 Task: Plan a virtual team-building trivia night for the 11th at 9 PM.
Action: Mouse moved to (35, 72)
Screenshot: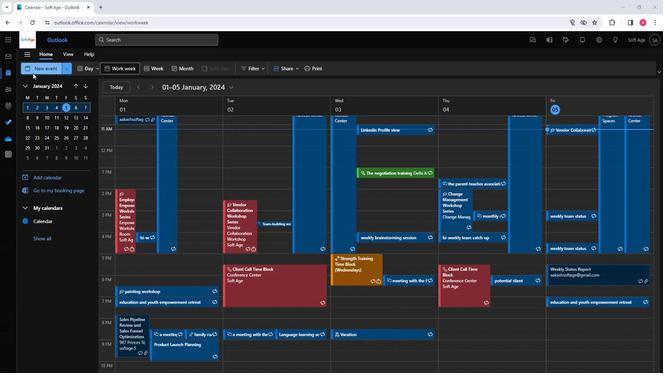 
Action: Mouse pressed left at (35, 72)
Screenshot: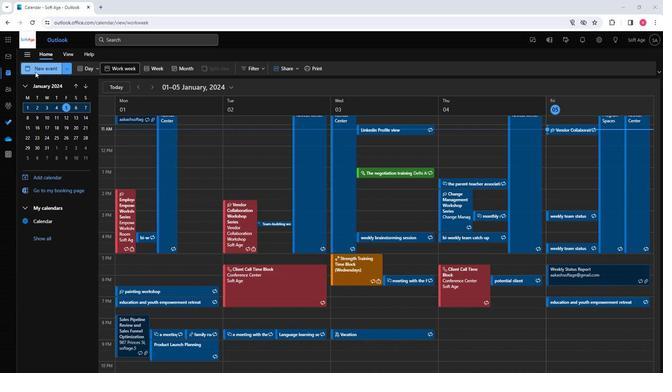 
Action: Mouse moved to (106, 183)
Screenshot: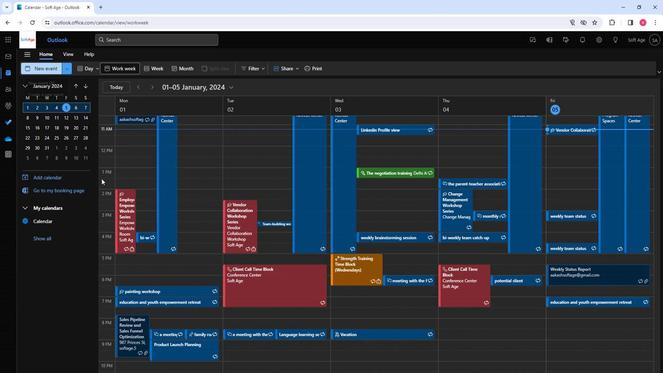 
Action: Key pressed <Key.shift>V<Key.backspace><Key.shift>Virtual<Key.space><Key.shift>Te<Key.backspace>eam-<Key.shift>Bi<Key.backspace>uilding<Key.space><Key.shift>Tivi<Key.backspace><Key.backspace><Key.backspace>rivia<Key.space><Key.shift>Night
Screenshot: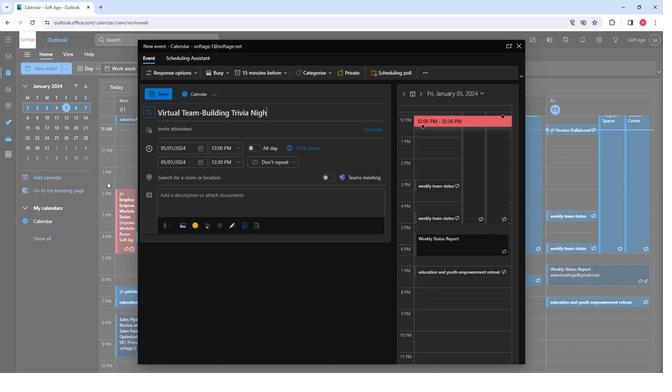
Action: Mouse moved to (187, 132)
Screenshot: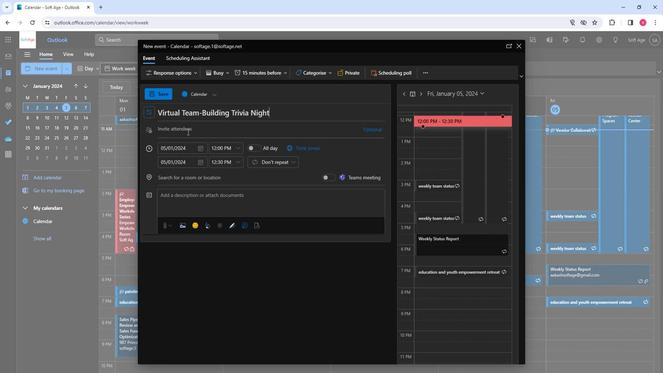 
Action: Mouse pressed left at (187, 132)
Screenshot: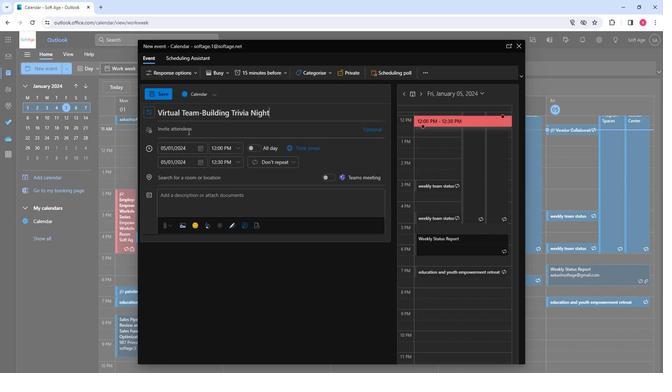 
Action: Key pressed so
Screenshot: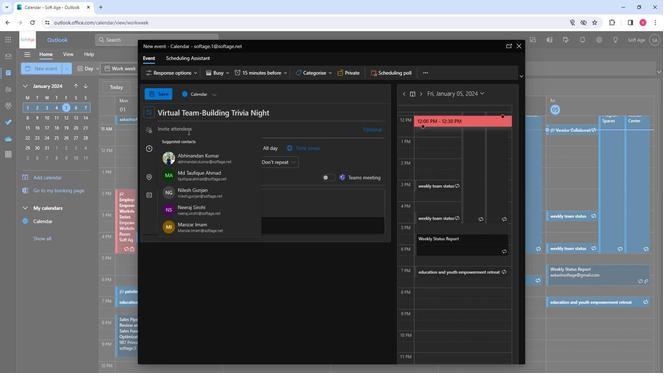 
Action: Mouse moved to (188, 142)
Screenshot: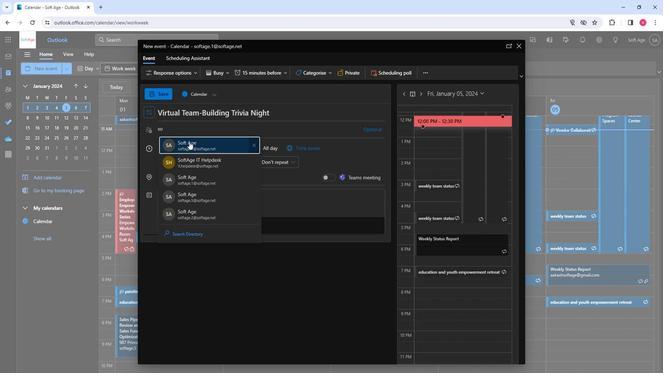 
Action: Mouse pressed left at (188, 142)
Screenshot: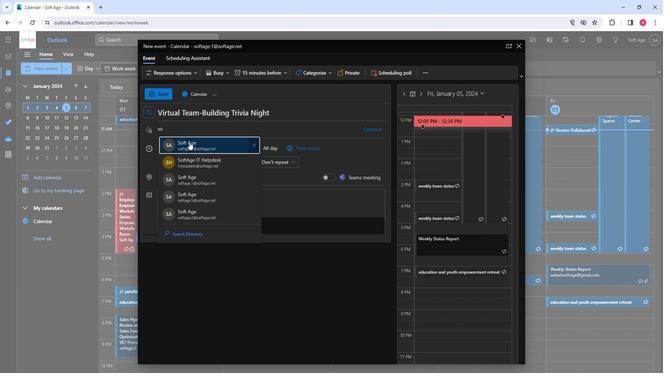 
Action: Key pressed so
Screenshot: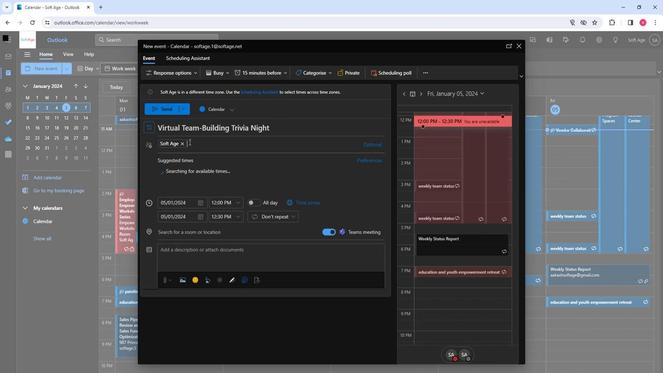 
Action: Mouse moved to (208, 197)
Screenshot: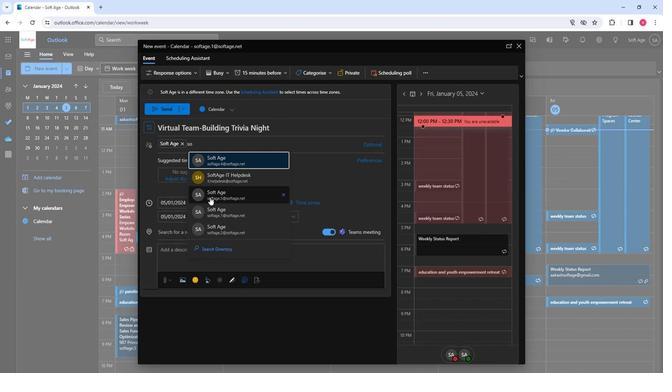 
Action: Mouse pressed left at (208, 197)
Screenshot: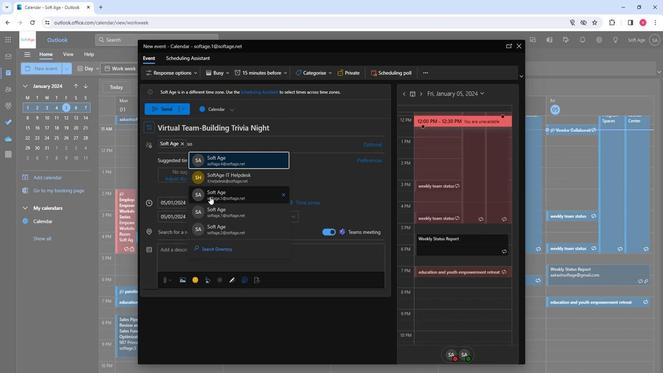 
Action: Key pressed so
Screenshot: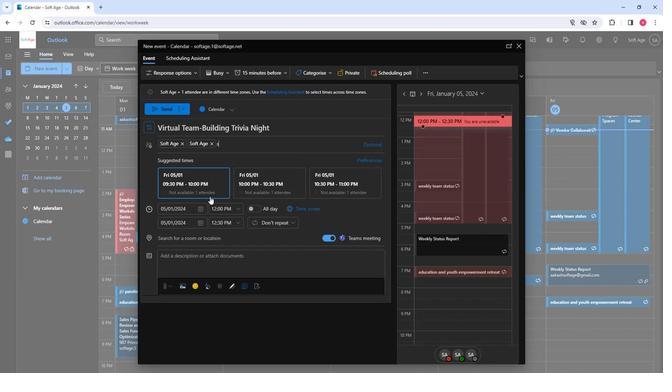 
Action: Mouse moved to (250, 212)
Screenshot: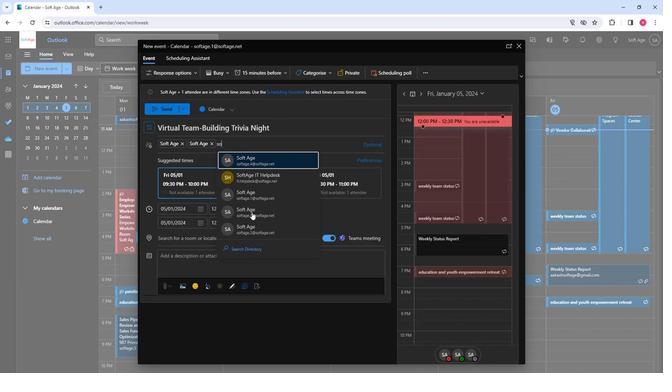 
Action: Mouse pressed left at (250, 212)
Screenshot: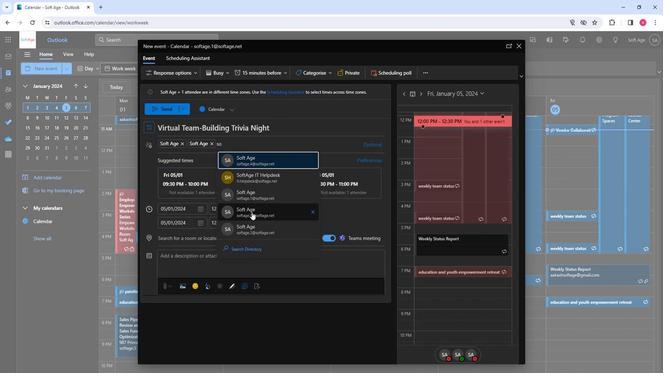 
Action: Key pressed so
Screenshot: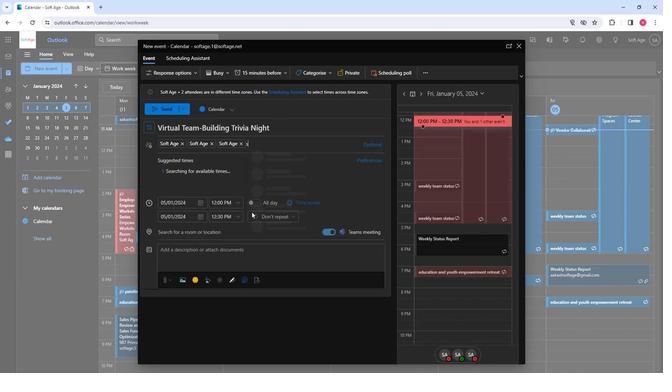 
Action: Mouse moved to (319, 225)
Screenshot: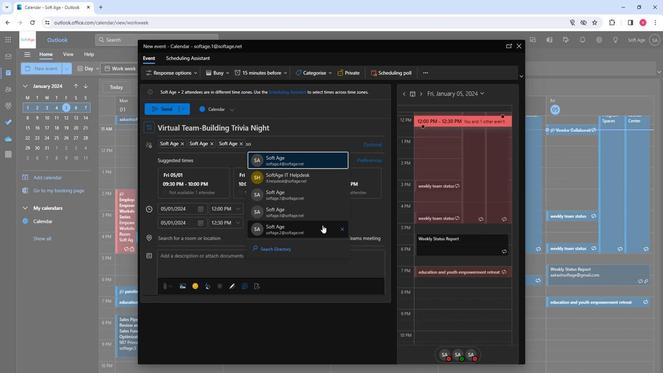 
Action: Mouse pressed left at (319, 225)
Screenshot: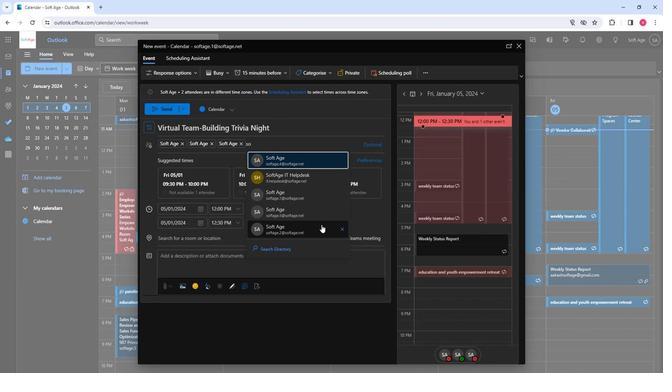 
Action: Mouse moved to (200, 211)
Screenshot: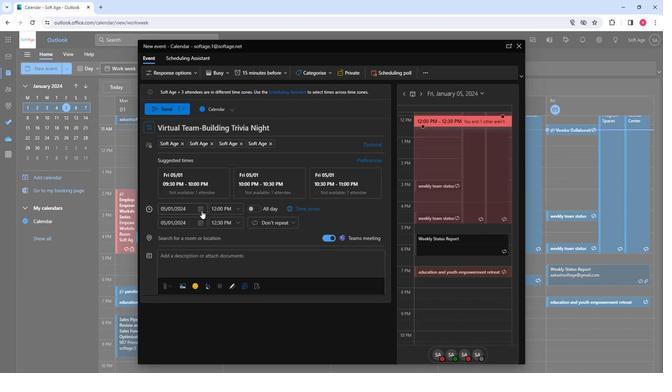 
Action: Mouse pressed left at (200, 211)
Screenshot: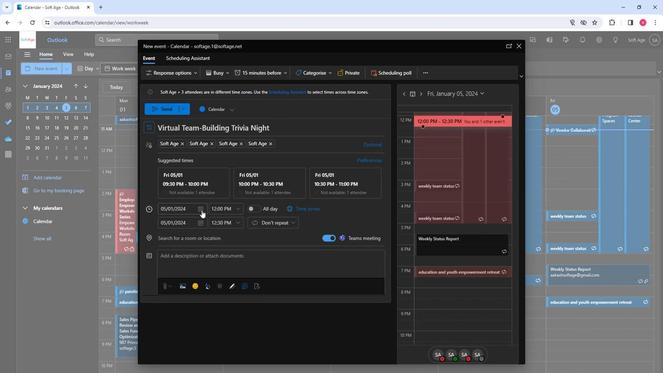 
Action: Mouse moved to (193, 257)
Screenshot: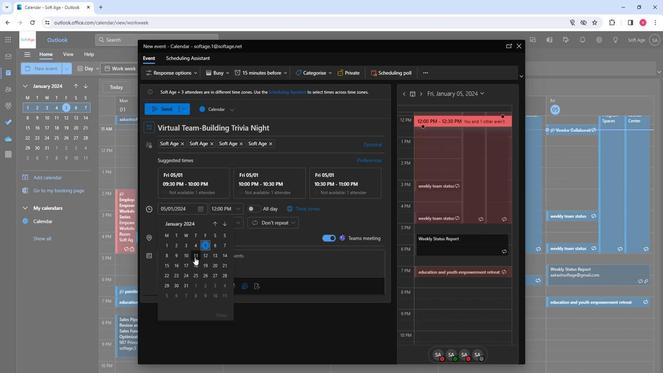 
Action: Mouse pressed left at (193, 257)
Screenshot: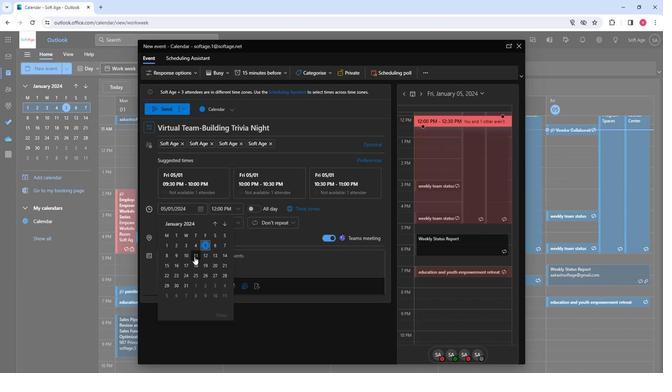 
Action: Mouse moved to (239, 211)
Screenshot: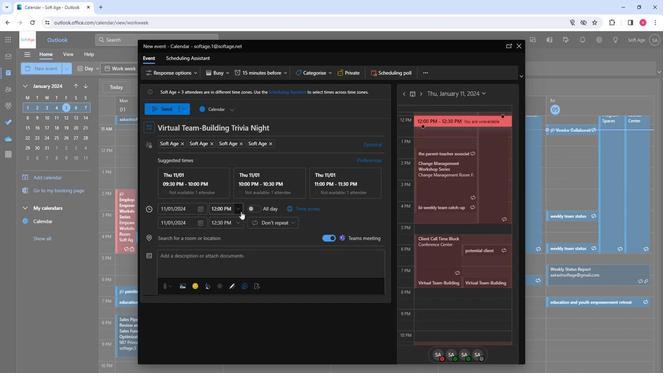 
Action: Mouse pressed left at (239, 211)
Screenshot: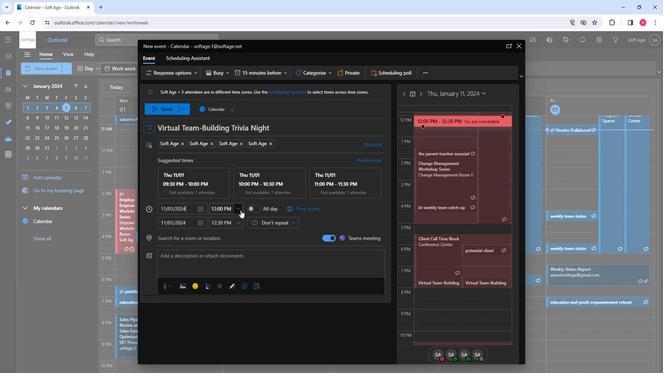 
Action: Mouse moved to (222, 244)
Screenshot: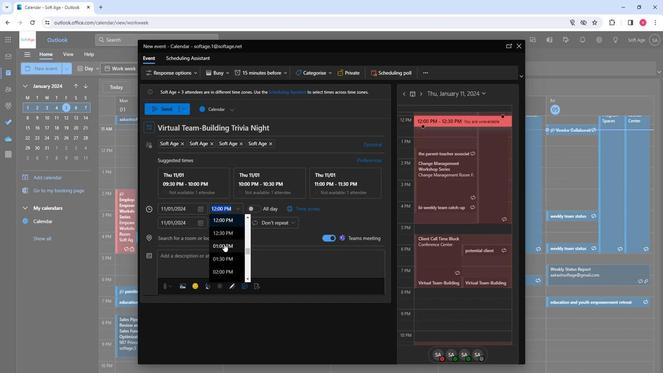 
Action: Mouse scrolled (222, 244) with delta (0, 0)
Screenshot: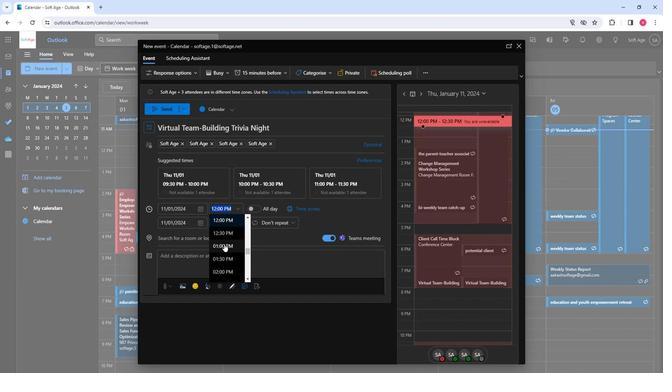 
Action: Mouse moved to (230, 245)
Screenshot: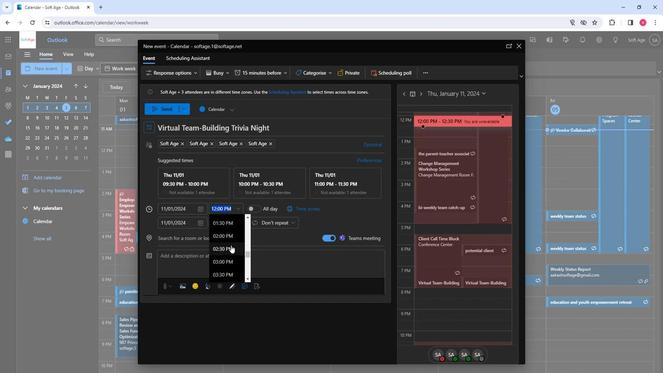 
Action: Mouse scrolled (230, 245) with delta (0, 0)
Screenshot: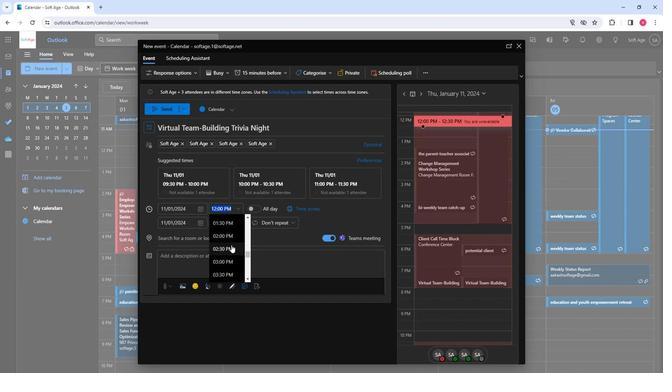 
Action: Mouse moved to (227, 244)
Screenshot: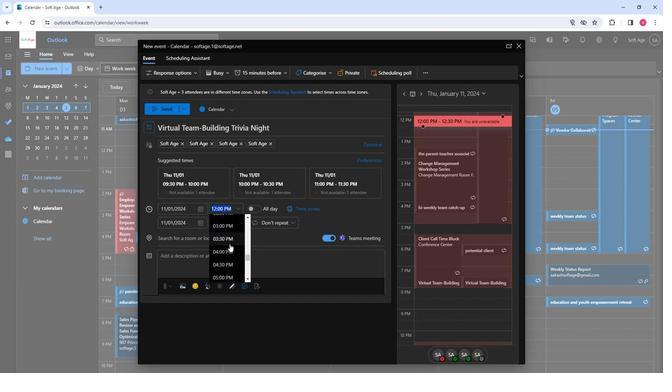 
Action: Mouse scrolled (227, 244) with delta (0, 0)
Screenshot: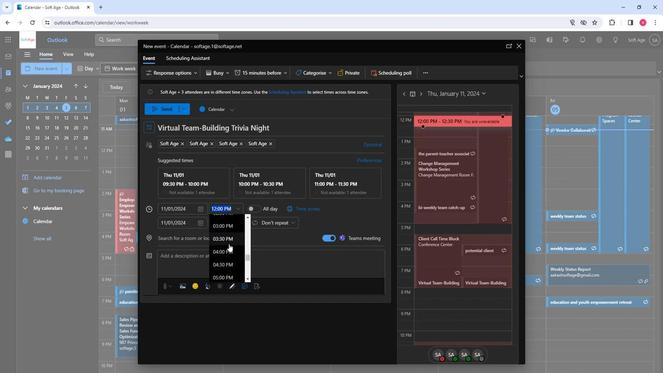 
Action: Mouse moved to (227, 243)
Screenshot: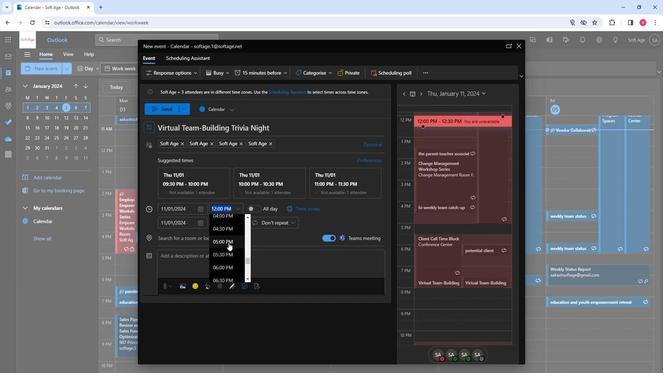
Action: Mouse scrolled (227, 243) with delta (0, 0)
Screenshot: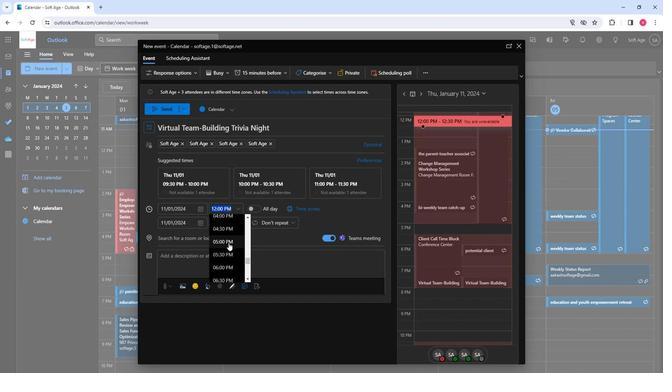 
Action: Mouse scrolled (227, 243) with delta (0, 0)
Screenshot: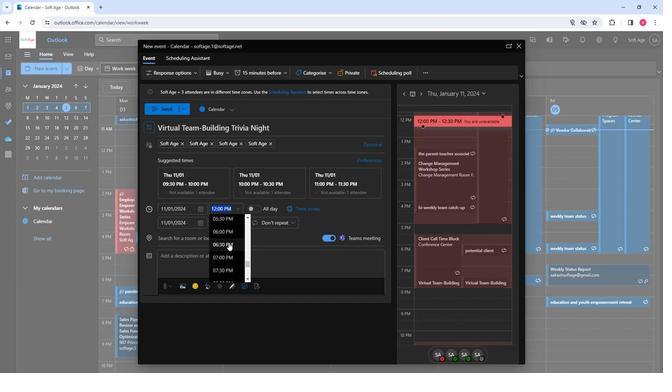 
Action: Mouse scrolled (227, 243) with delta (0, 0)
Screenshot: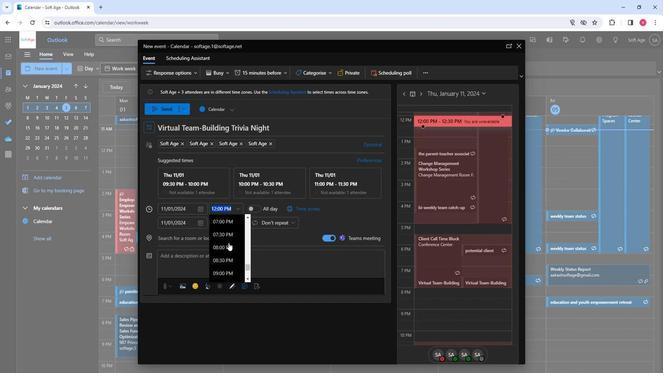 
Action: Mouse moved to (221, 241)
Screenshot: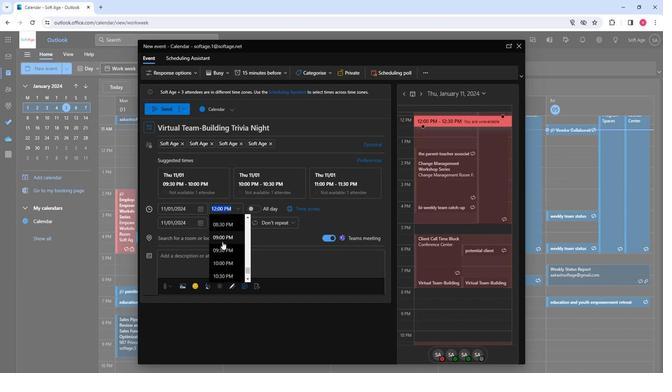 
Action: Mouse pressed left at (221, 241)
Screenshot: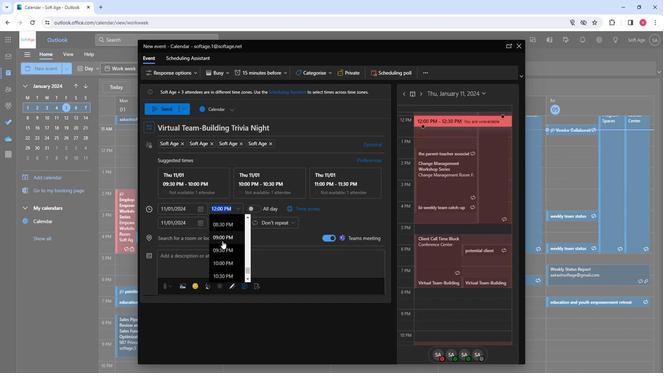 
Action: Mouse moved to (214, 237)
Screenshot: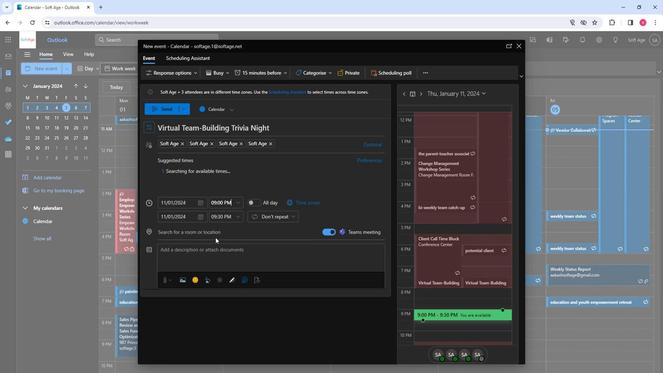 
Action: Mouse pressed left at (214, 237)
Screenshot: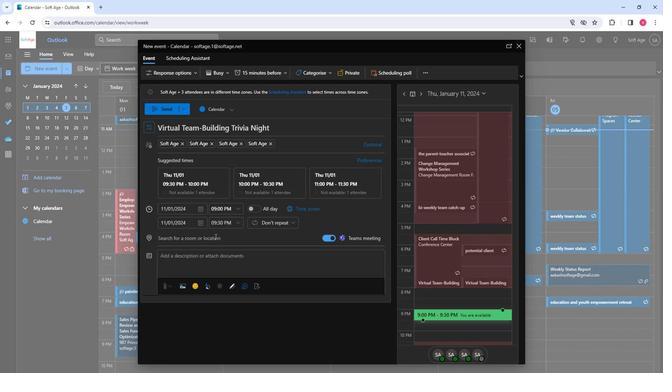 
Action: Mouse moved to (187, 330)
Screenshot: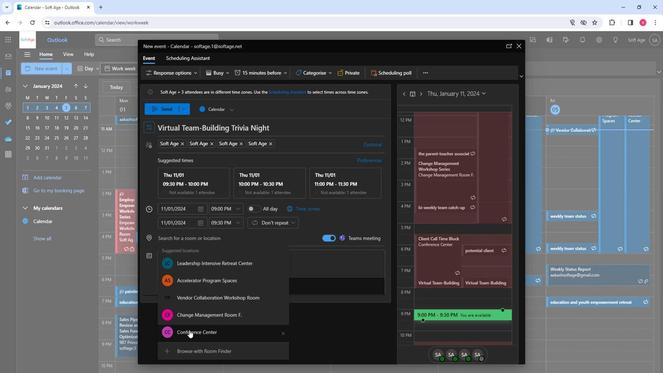 
Action: Mouse pressed left at (187, 330)
Screenshot: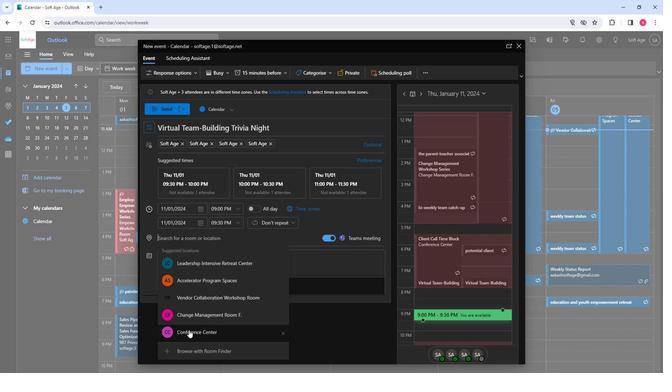 
Action: Mouse moved to (180, 259)
Screenshot: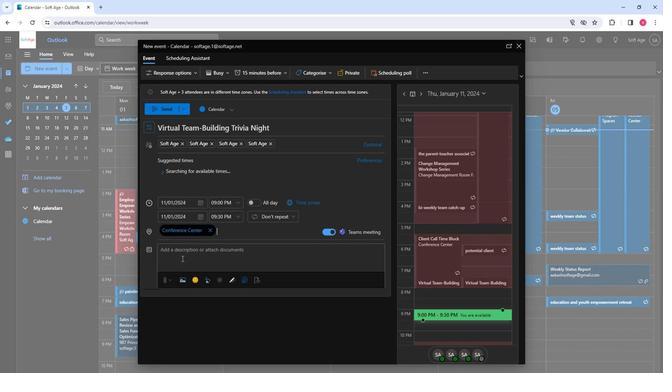 
Action: Mouse pressed left at (180, 259)
Screenshot: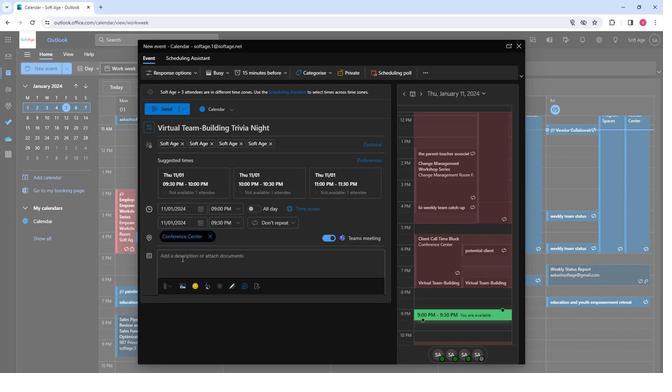 
Action: Key pressed <Key.shift>Spice<Key.space>up<Key.space>your<Key.space>virtual<Key.space>team<Key.space>dynamic<Key.space>with<Key.space>trivia<Key.space>night<Key.shift>!<Key.space><Key.shift>Foster<Key.space>friendly<Key.space>competition,<Key.space>teamwork,<Key.space>and<Key.space>laughtw<Key.backspace>er<Key.space>as<Key.space>your<Key.space>team<Key.space>engages<Key.space>in<Key.space>fun<Key.space>and<Key.space>interactive<Key.space>online<Key.space>trivia<Key.space>challenge.
Screenshot: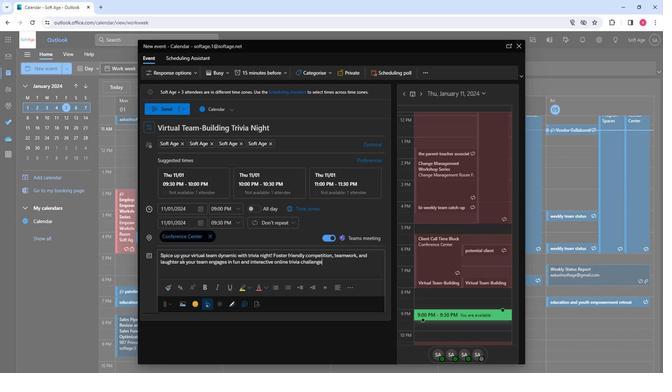 
Action: Mouse moved to (189, 266)
Screenshot: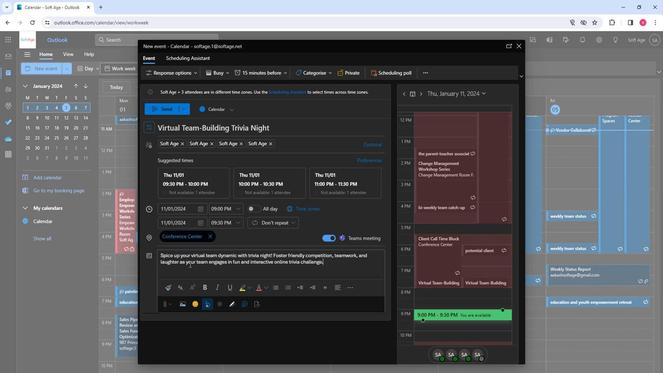 
Action: Mouse pressed left at (189, 266)
Screenshot: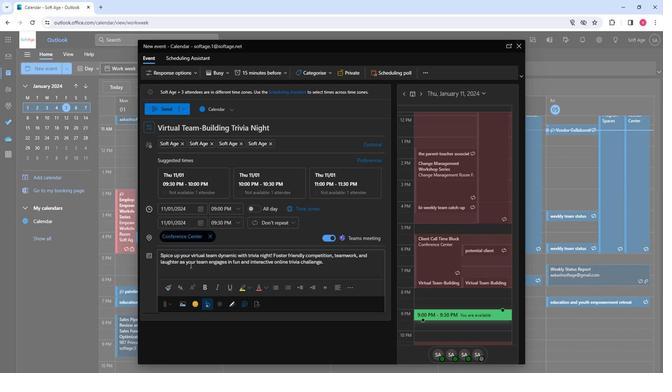 
Action: Mouse pressed left at (189, 266)
Screenshot: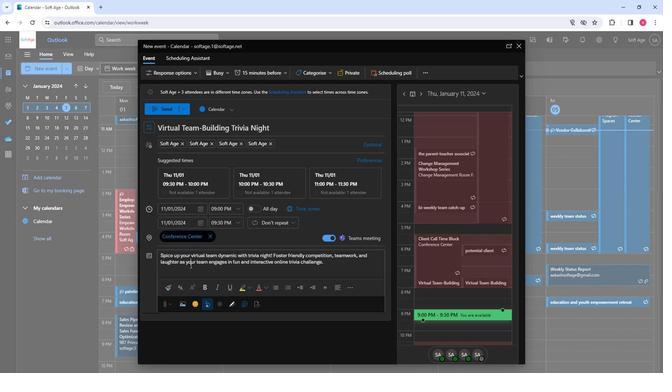 
Action: Mouse pressed left at (189, 266)
Screenshot: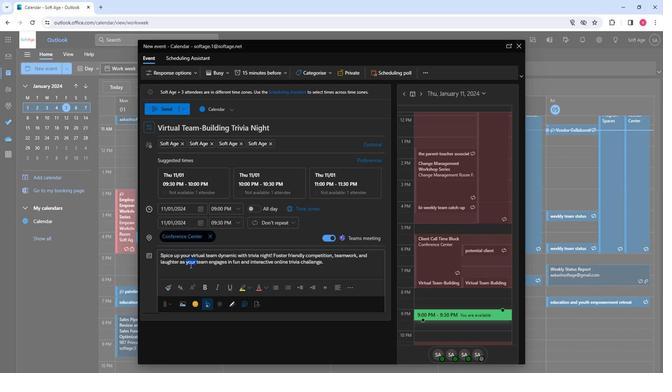 
Action: Mouse moved to (188, 288)
Screenshot: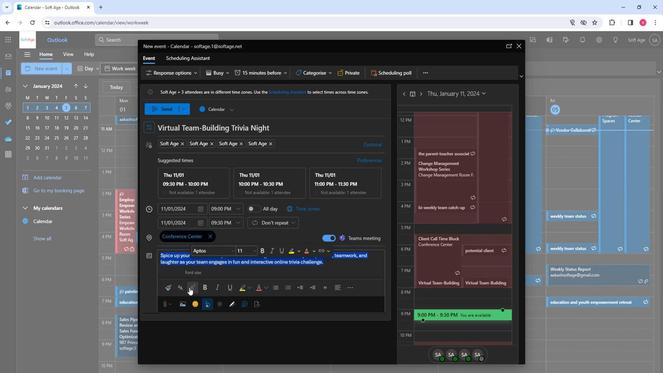 
Action: Mouse pressed left at (188, 288)
Screenshot: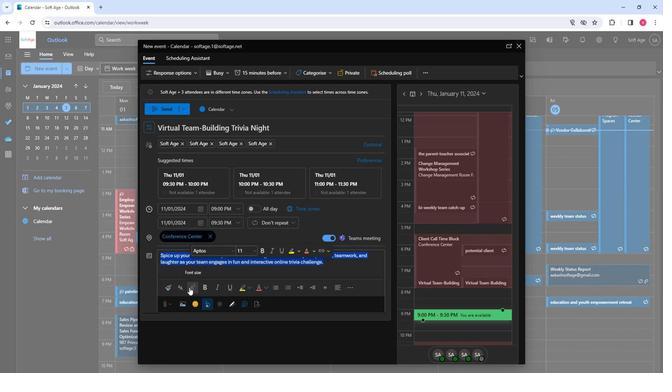 
Action: Mouse moved to (199, 213)
Screenshot: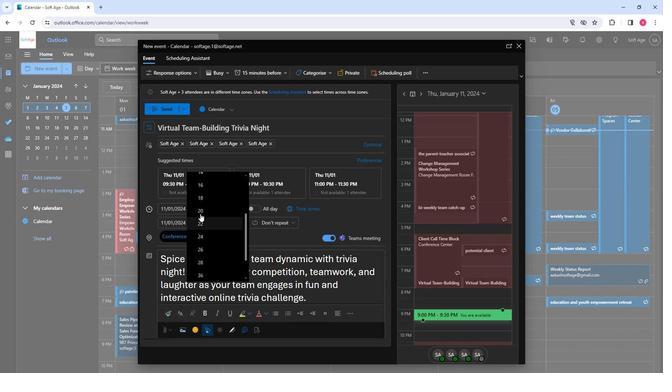 
Action: Mouse pressed left at (199, 213)
Screenshot: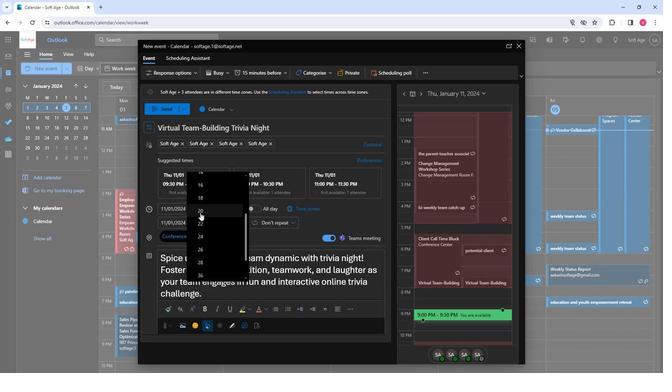 
Action: Mouse moved to (177, 311)
Screenshot: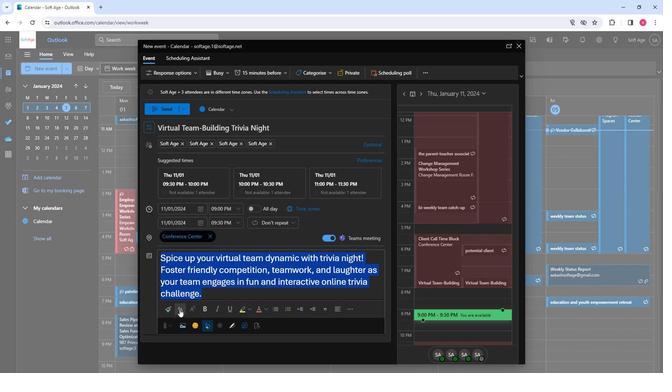 
Action: Mouse pressed left at (177, 311)
Screenshot: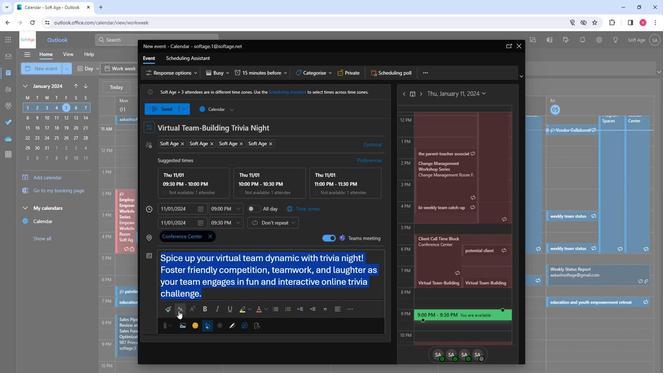 
Action: Mouse moved to (208, 229)
Screenshot: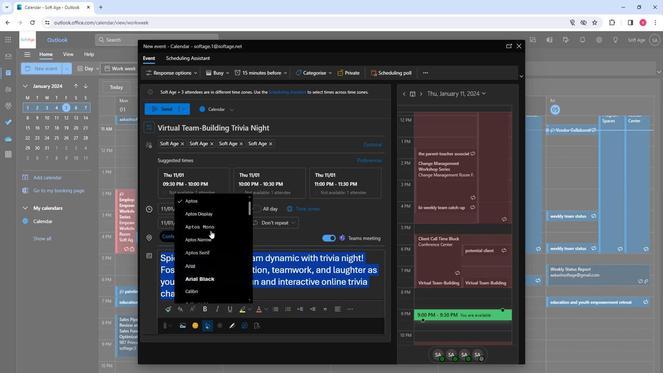 
Action: Mouse scrolled (208, 229) with delta (0, 0)
Screenshot: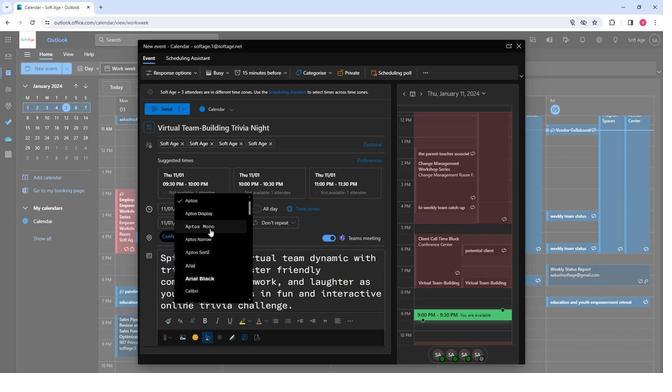 
Action: Mouse scrolled (208, 229) with delta (0, 0)
Screenshot: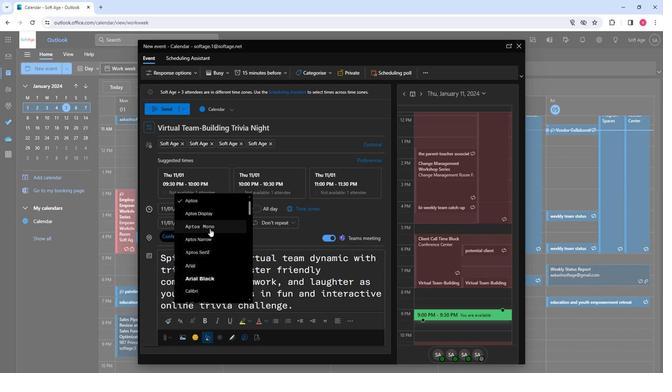 
Action: Mouse moved to (197, 244)
Screenshot: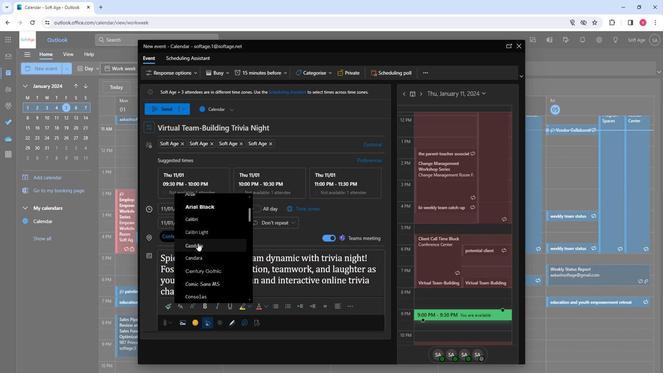 
Action: Mouse pressed left at (197, 244)
Screenshot: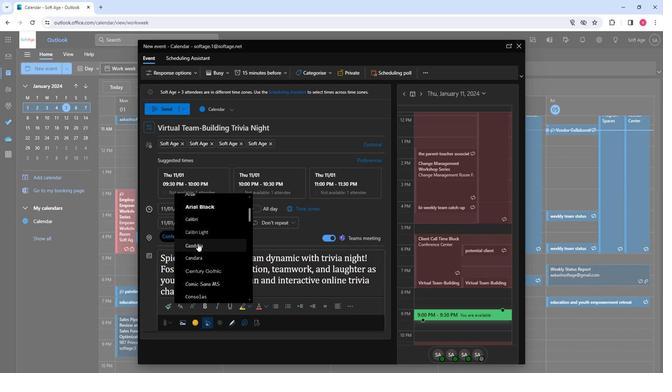 
Action: Mouse moved to (214, 305)
Screenshot: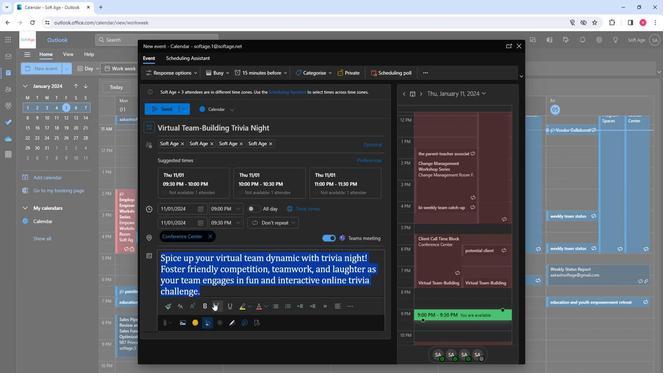 
Action: Mouse pressed left at (214, 305)
Screenshot: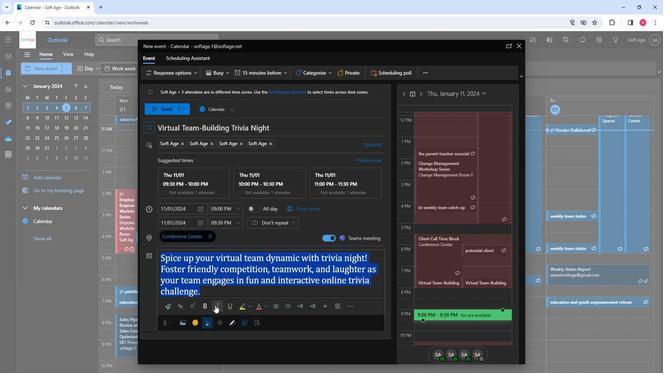
Action: Mouse moved to (207, 304)
Screenshot: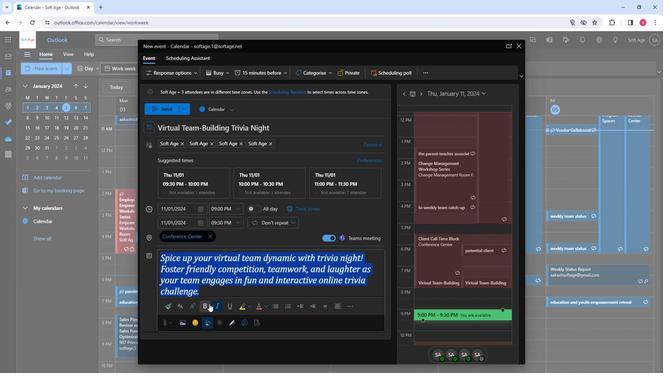 
Action: Mouse pressed left at (207, 304)
Screenshot: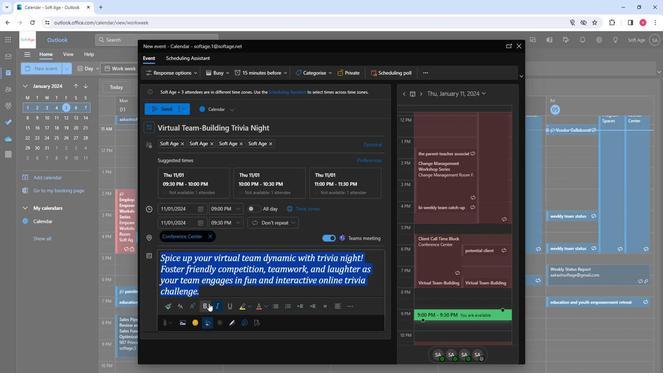 
Action: Mouse pressed left at (207, 304)
Screenshot: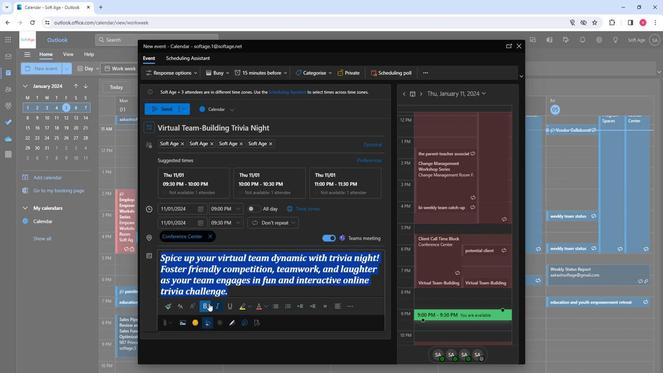 
Action: Mouse moved to (312, 309)
Screenshot: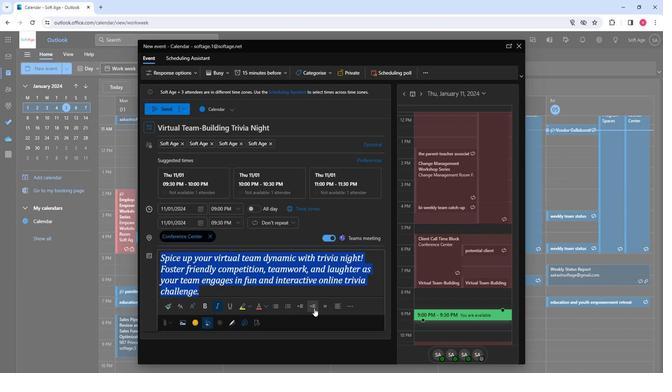 
Action: Mouse pressed left at (312, 309)
Screenshot: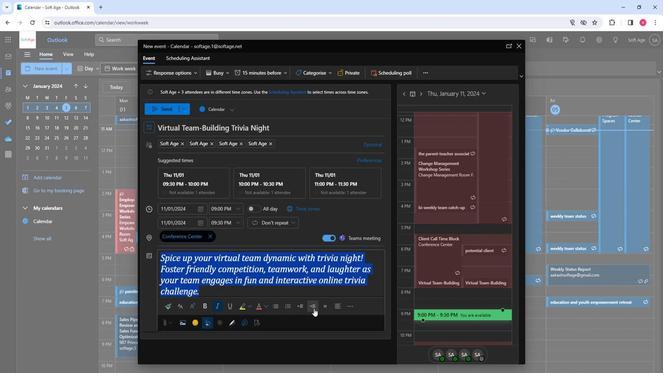 
Action: Mouse moved to (265, 304)
Screenshot: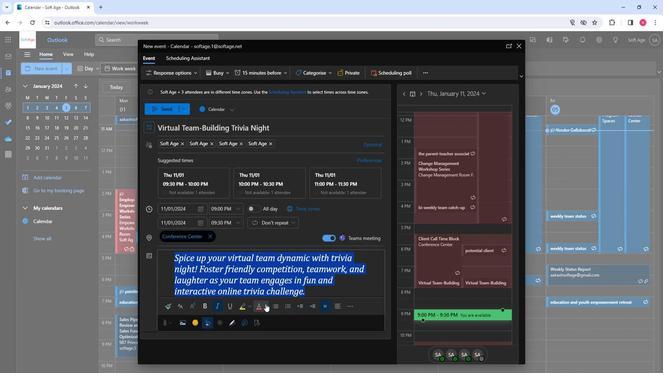 
Action: Mouse pressed left at (265, 304)
Screenshot: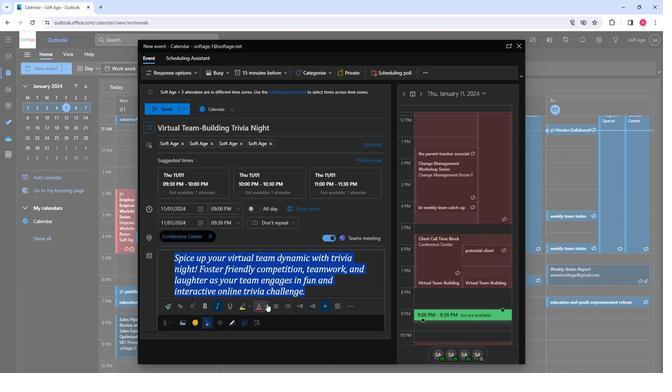 
Action: Mouse moved to (315, 255)
Screenshot: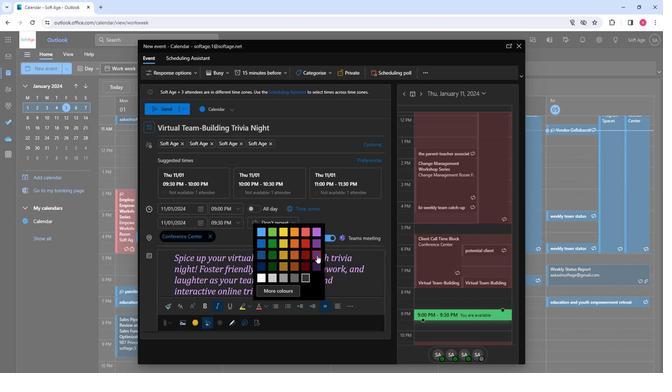 
Action: Mouse pressed left at (315, 255)
Screenshot: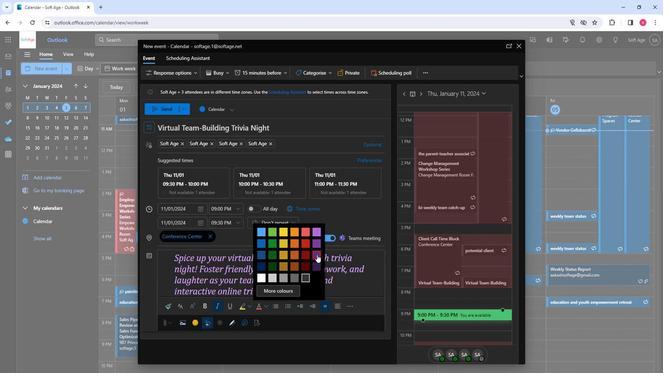 
Action: Mouse moved to (326, 293)
Screenshot: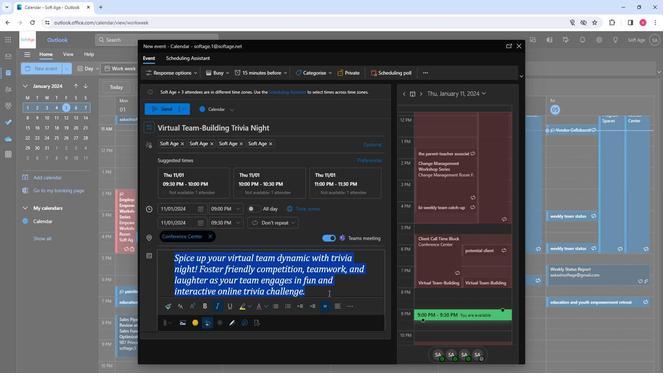 
Action: Mouse pressed left at (326, 293)
Screenshot: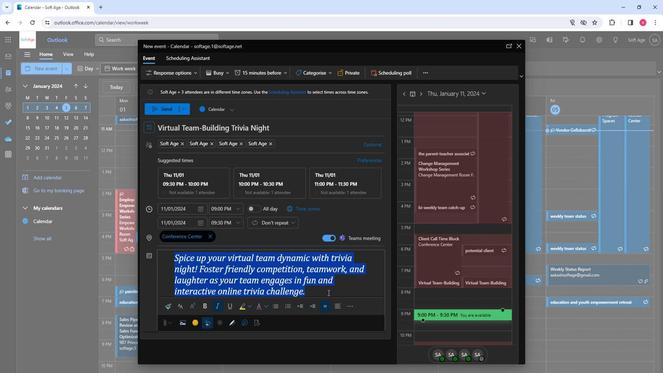 
Action: Mouse moved to (170, 109)
Screenshot: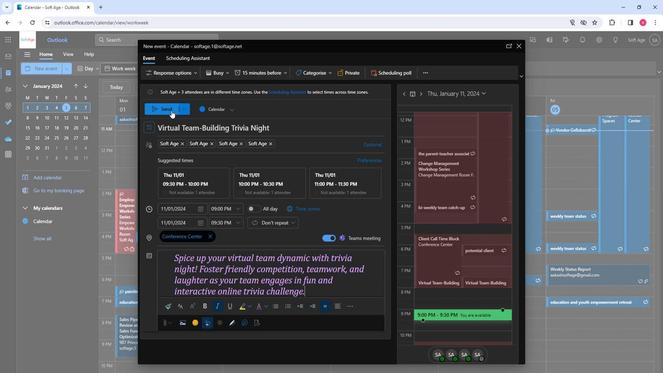 
Action: Mouse pressed left at (170, 109)
Screenshot: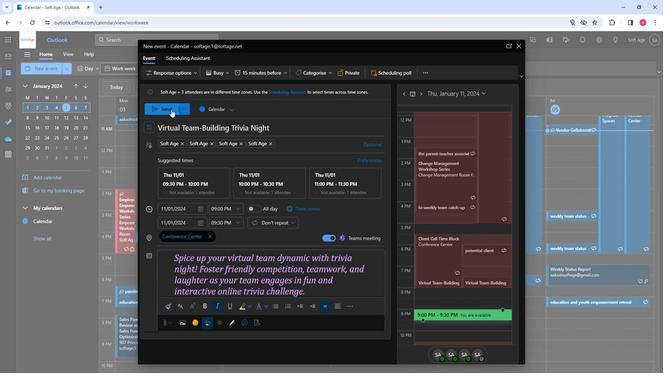 
Action: Mouse moved to (239, 271)
Screenshot: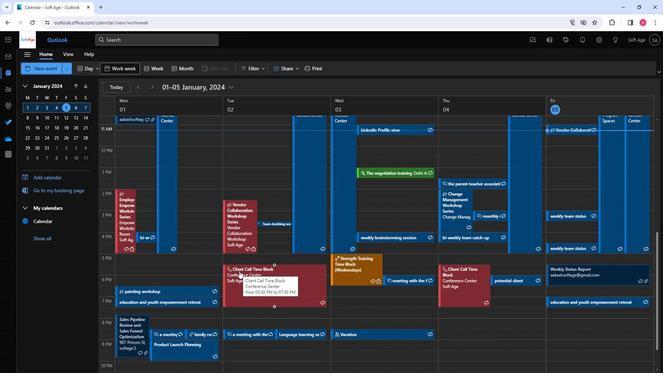 
